 Task: Use Vintage News Long Effect in this video Movie B.mp4
Action: Mouse moved to (242, 94)
Screenshot: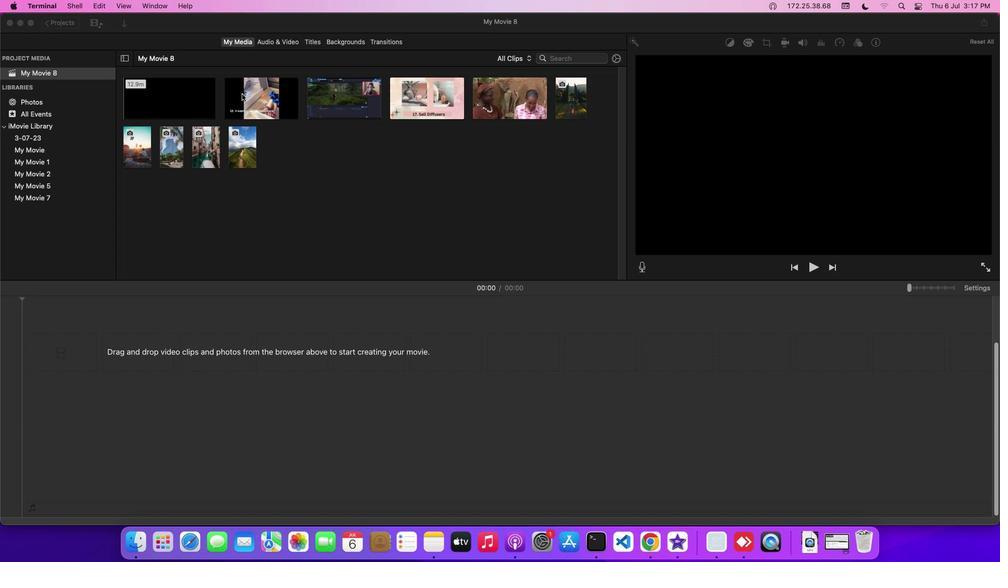 
Action: Mouse pressed left at (242, 94)
Screenshot: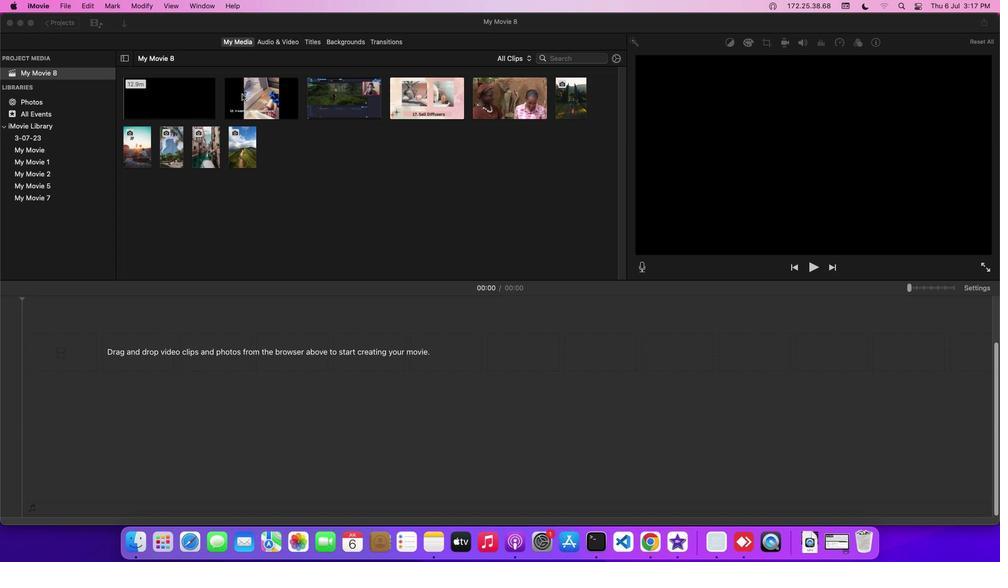 
Action: Mouse moved to (273, 40)
Screenshot: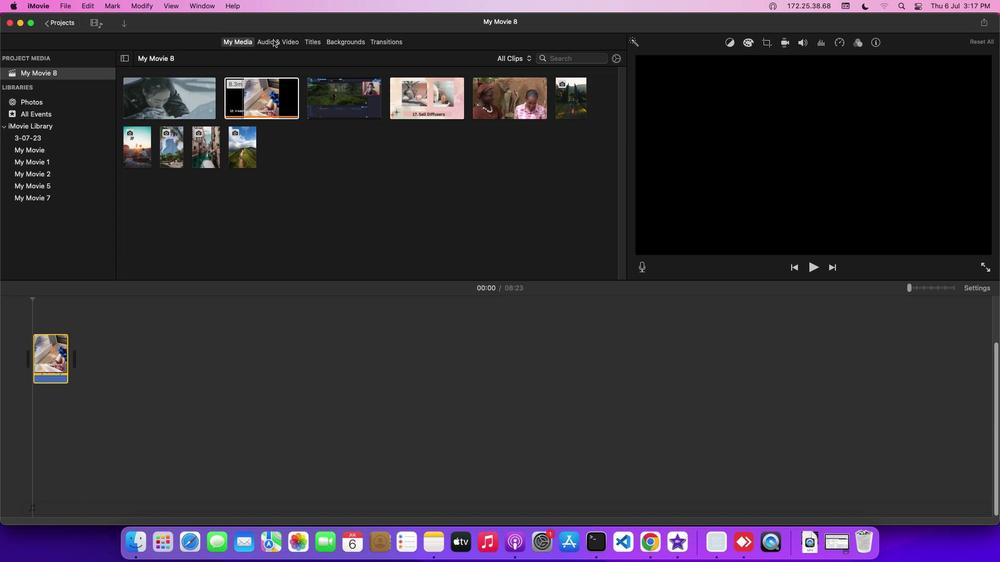 
Action: Mouse pressed left at (273, 40)
Screenshot: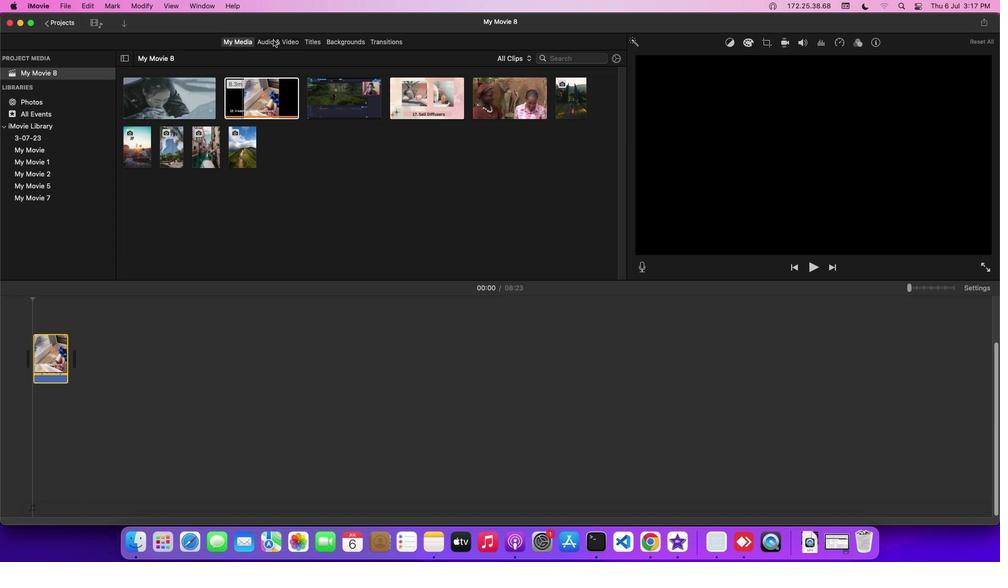 
Action: Mouse moved to (74, 94)
Screenshot: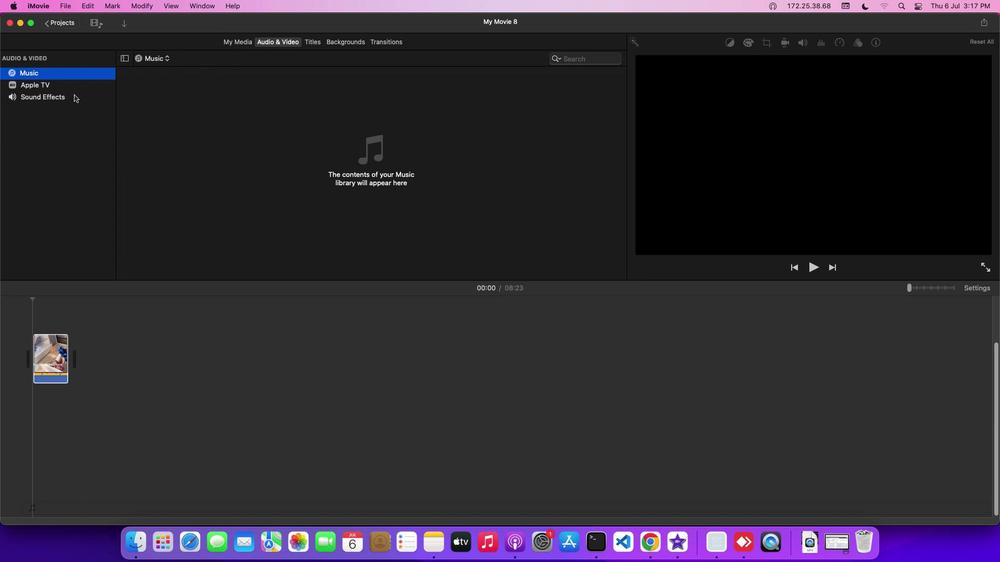 
Action: Mouse pressed left at (74, 94)
Screenshot: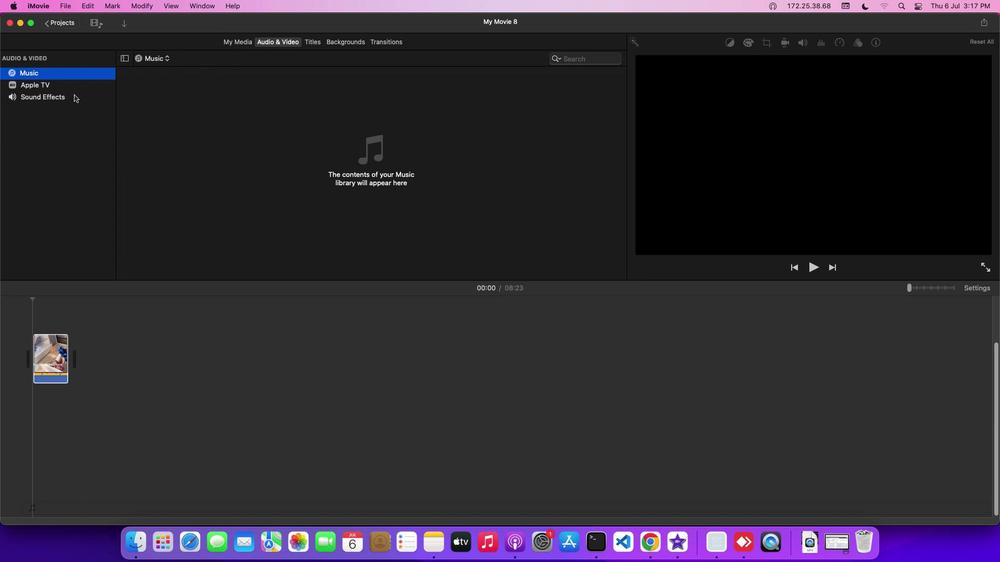 
Action: Mouse moved to (188, 242)
Screenshot: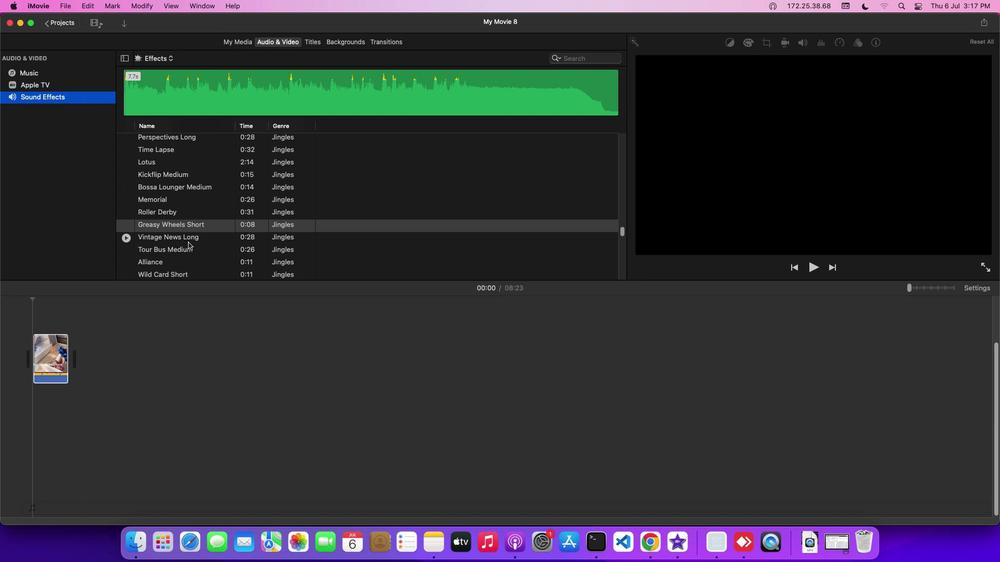 
Action: Mouse pressed left at (188, 242)
Screenshot: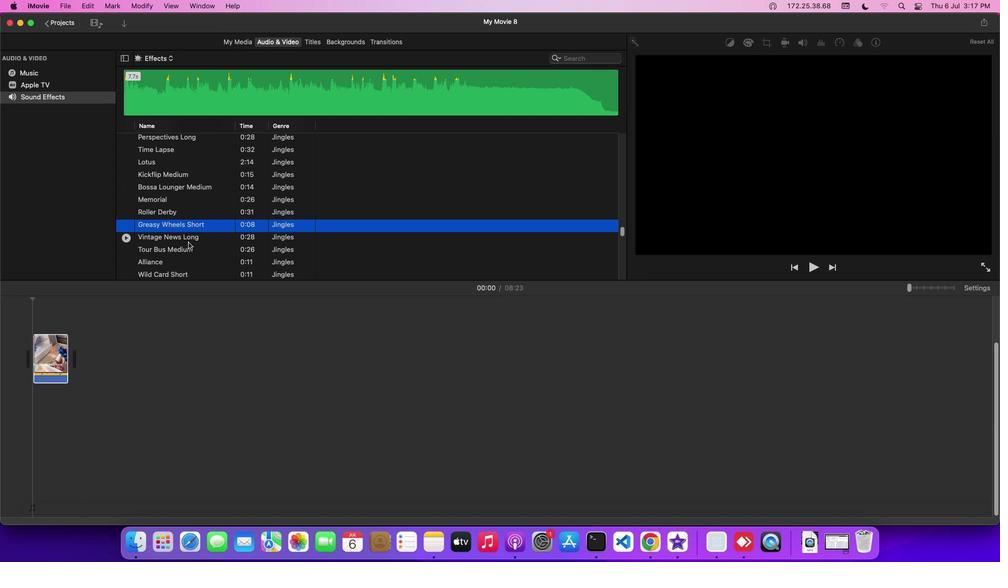 
Action: Mouse moved to (192, 238)
Screenshot: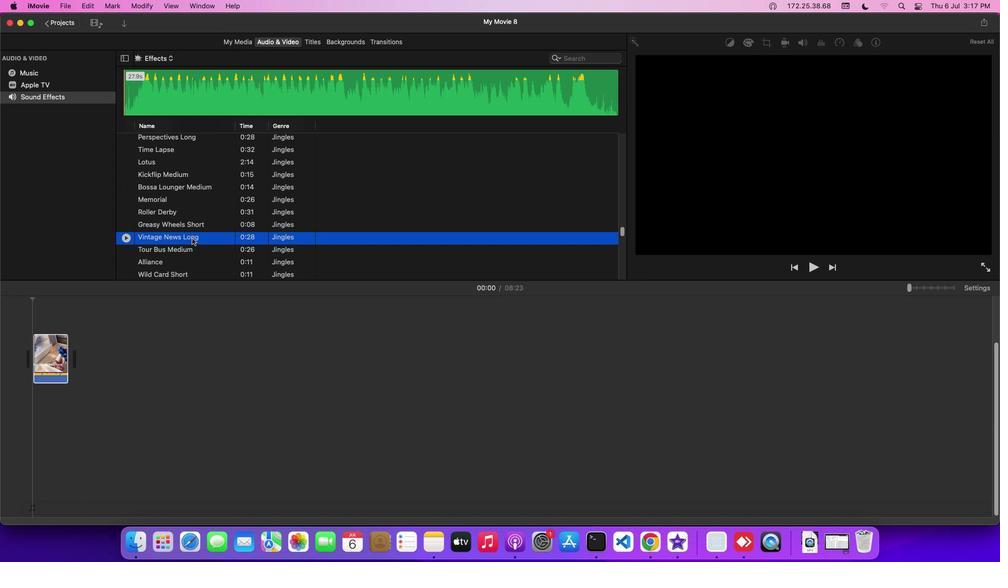 
Action: Mouse pressed left at (192, 238)
Screenshot: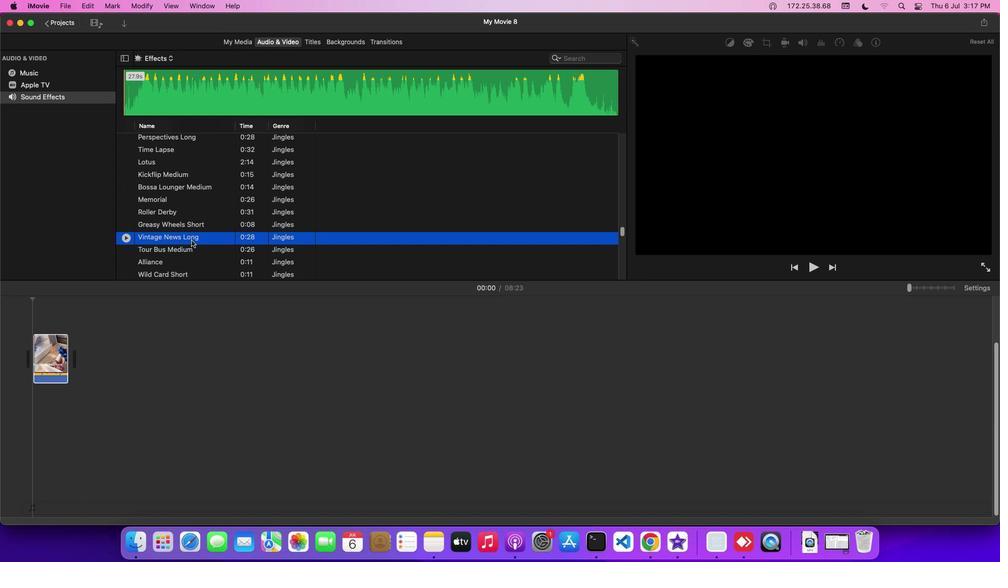 
Action: Mouse moved to (211, 373)
Screenshot: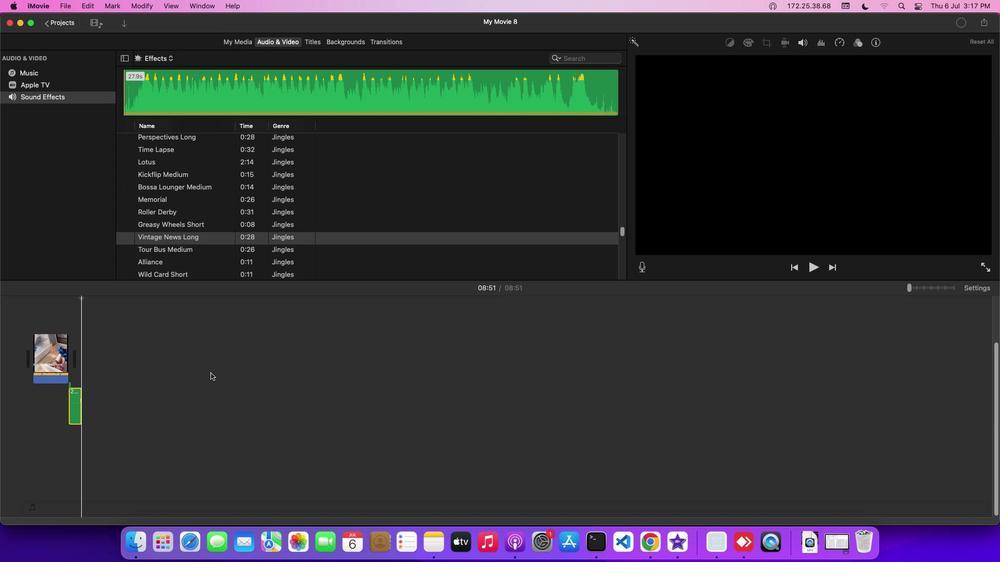 
